Task: Invite Team Member Softage.1@softage.net to Workspace Corporate Finance. Invite Team Member Softage.2@softage.net to Workspace Corporate Finance. Invite Team Member Softage.3@softage.net to Workspace Corporate Finance. Invite Team Member Softage.4@softage.net to Workspace Corporate Finance
Action: Mouse moved to (877, 135)
Screenshot: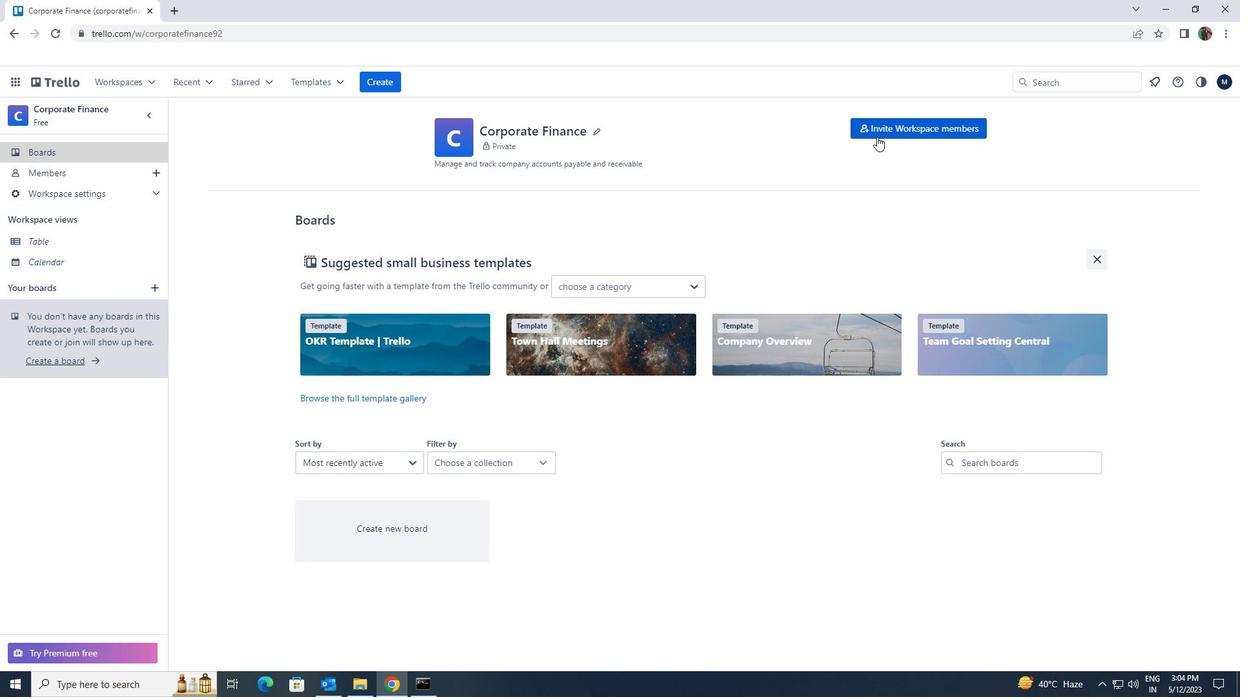 
Action: Mouse pressed left at (877, 135)
Screenshot: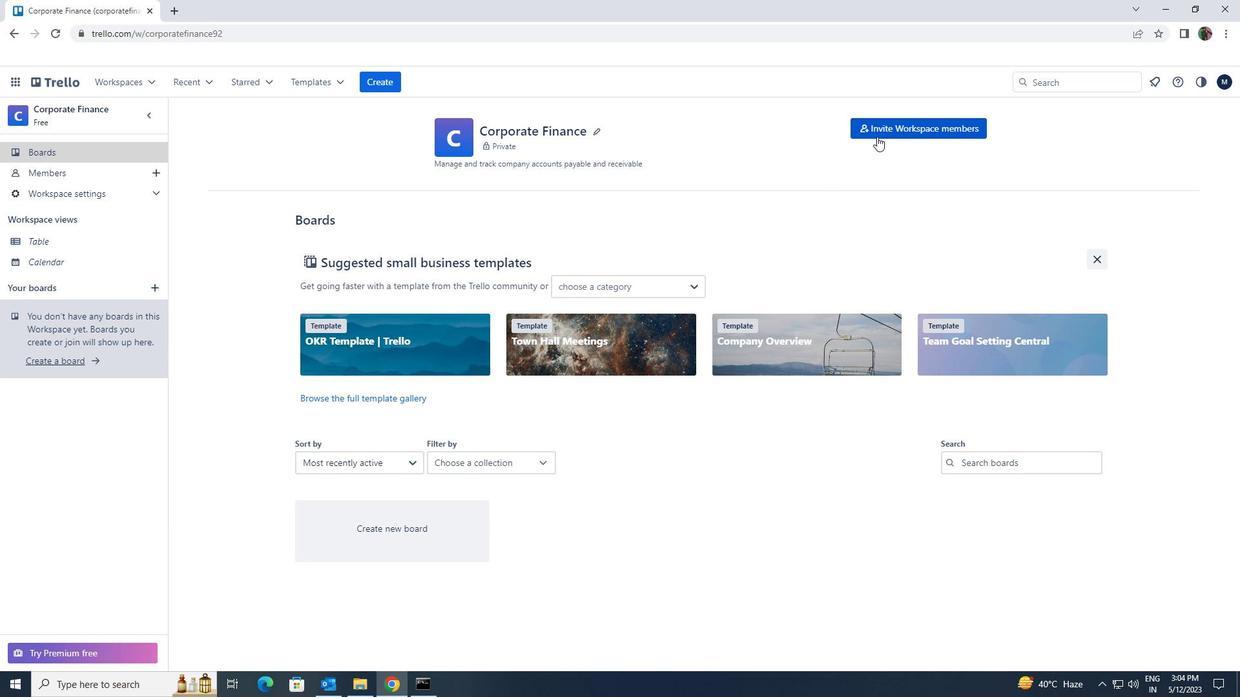 
Action: Mouse moved to (878, 133)
Screenshot: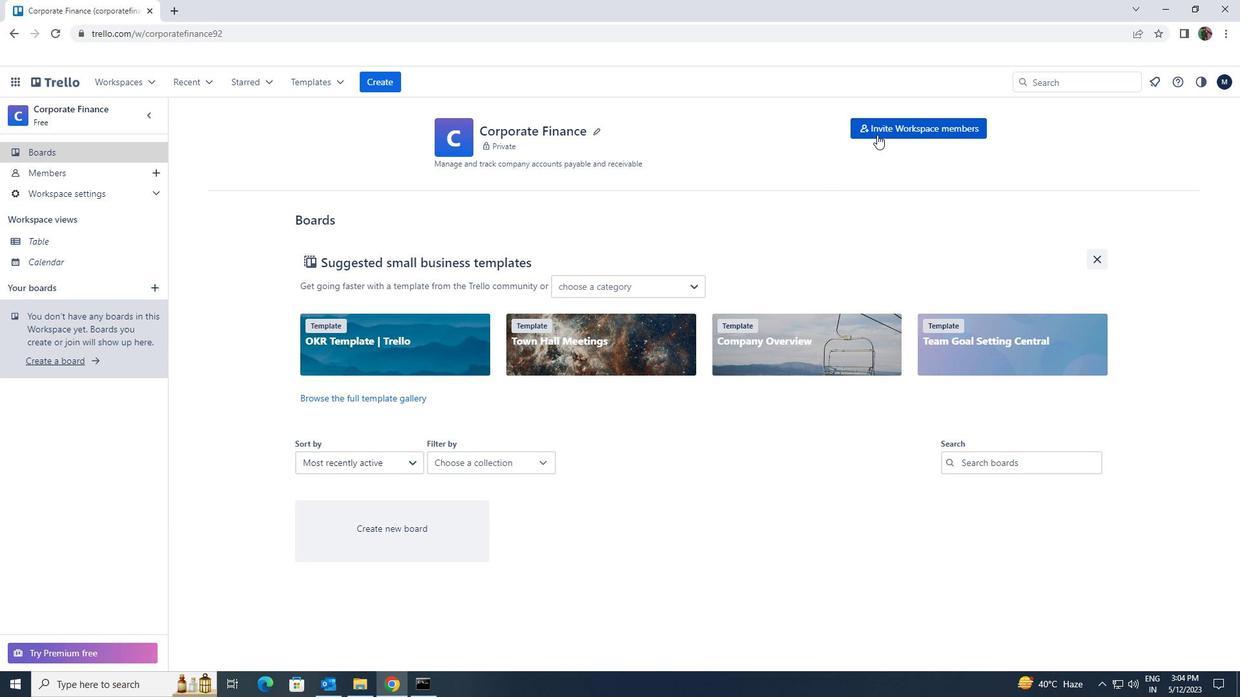 
Action: Key pressed softage.1<Key.shift>@SOFTAGE.NET
Screenshot: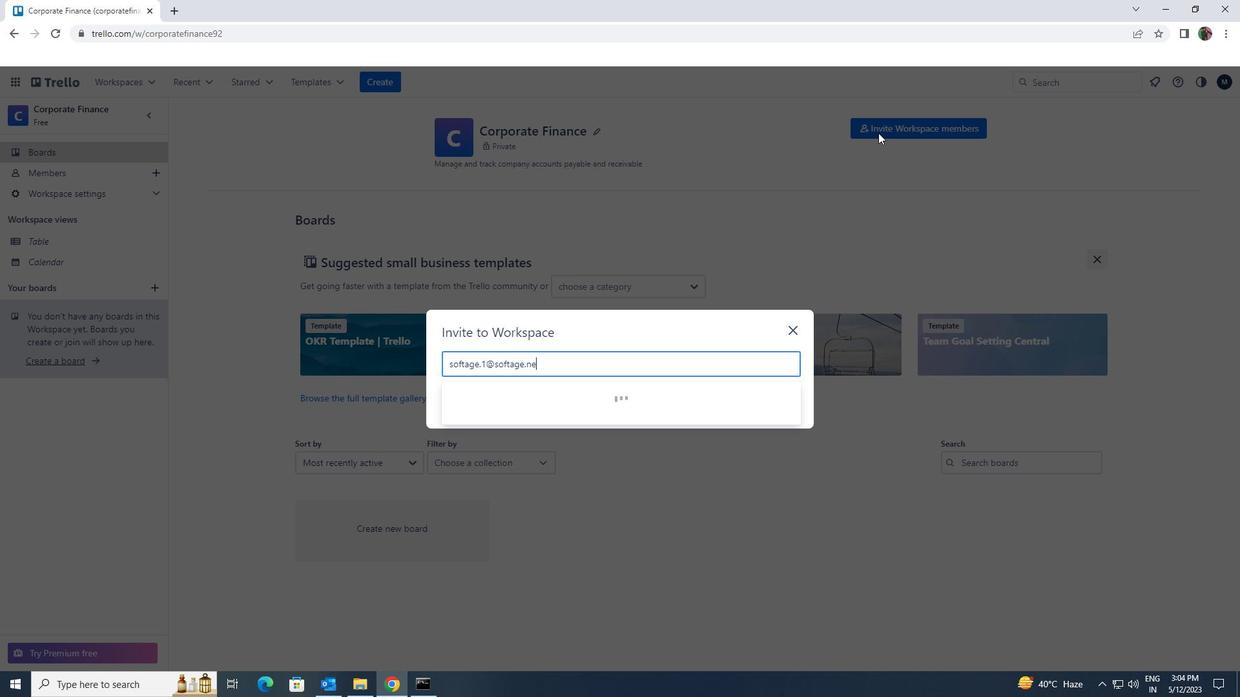 
Action: Mouse moved to (528, 410)
Screenshot: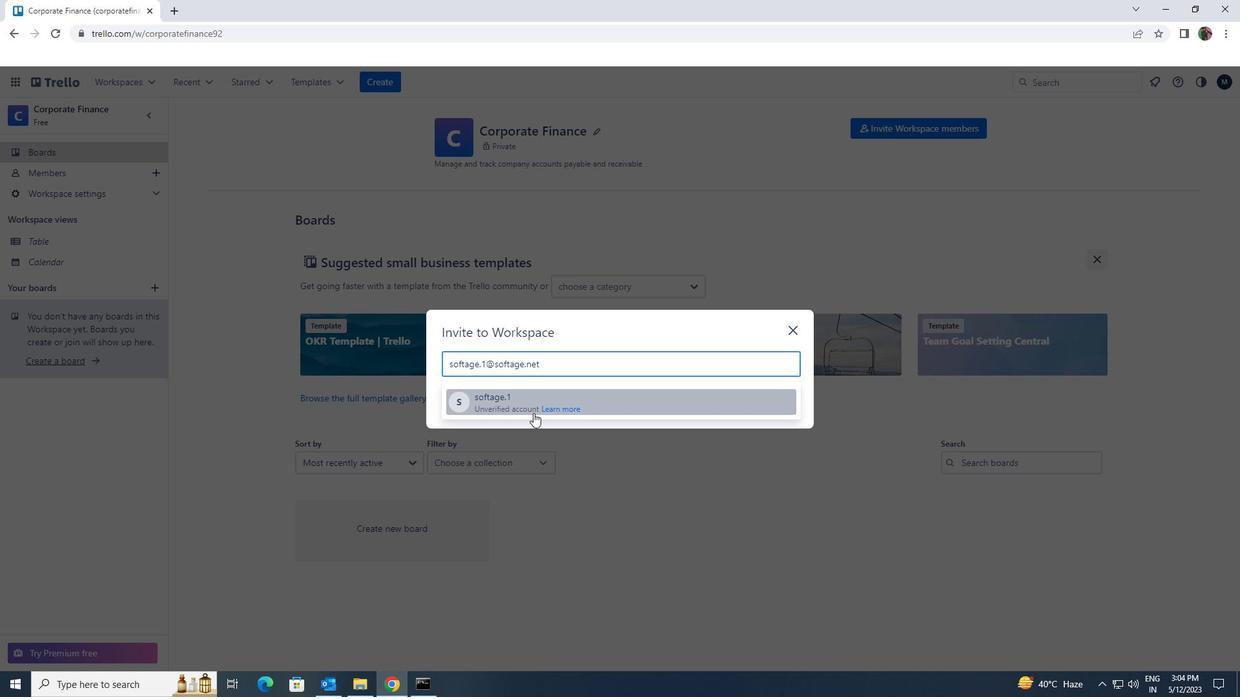 
Action: Mouse pressed left at (528, 410)
Screenshot: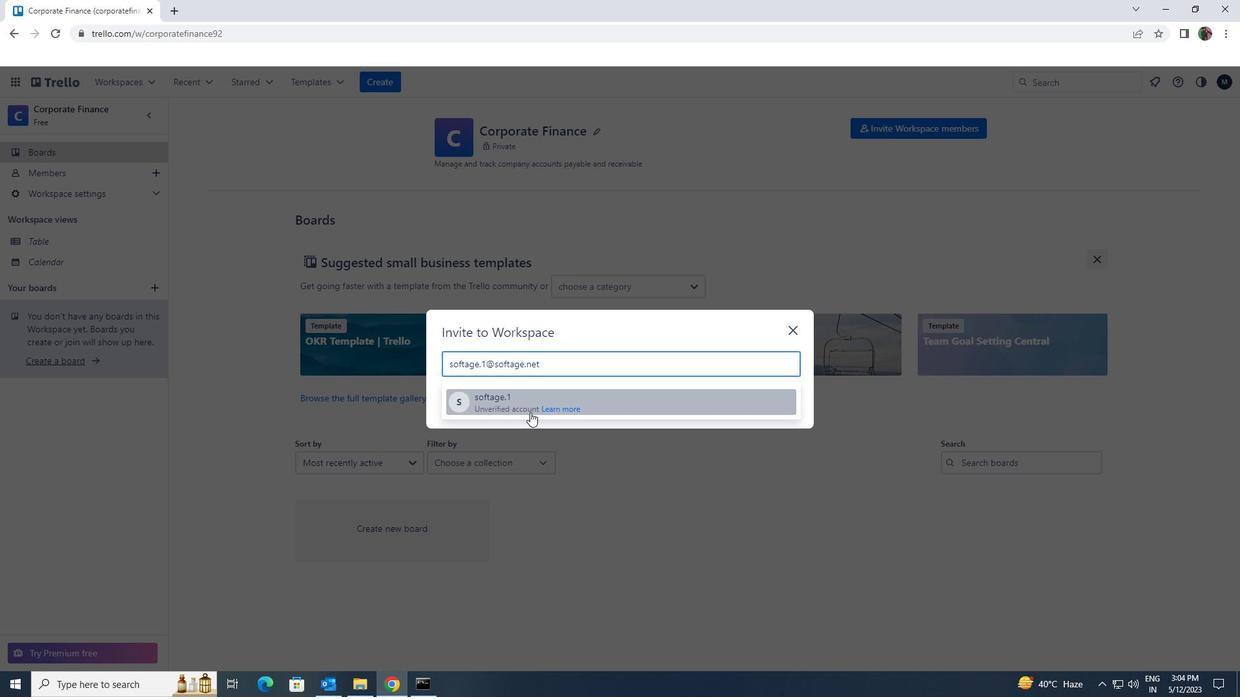 
Action: Key pressed SOFTAGE.2<Key.shift>@SOFTAGE.NET
Screenshot: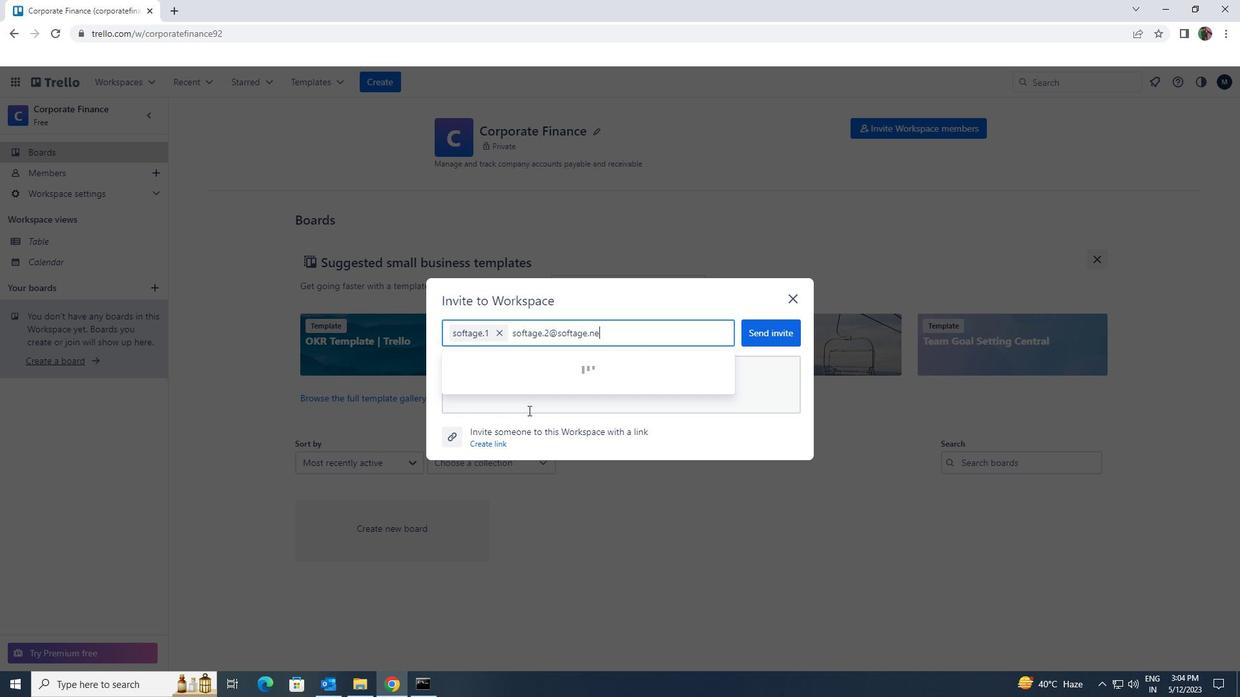 
Action: Mouse moved to (516, 381)
Screenshot: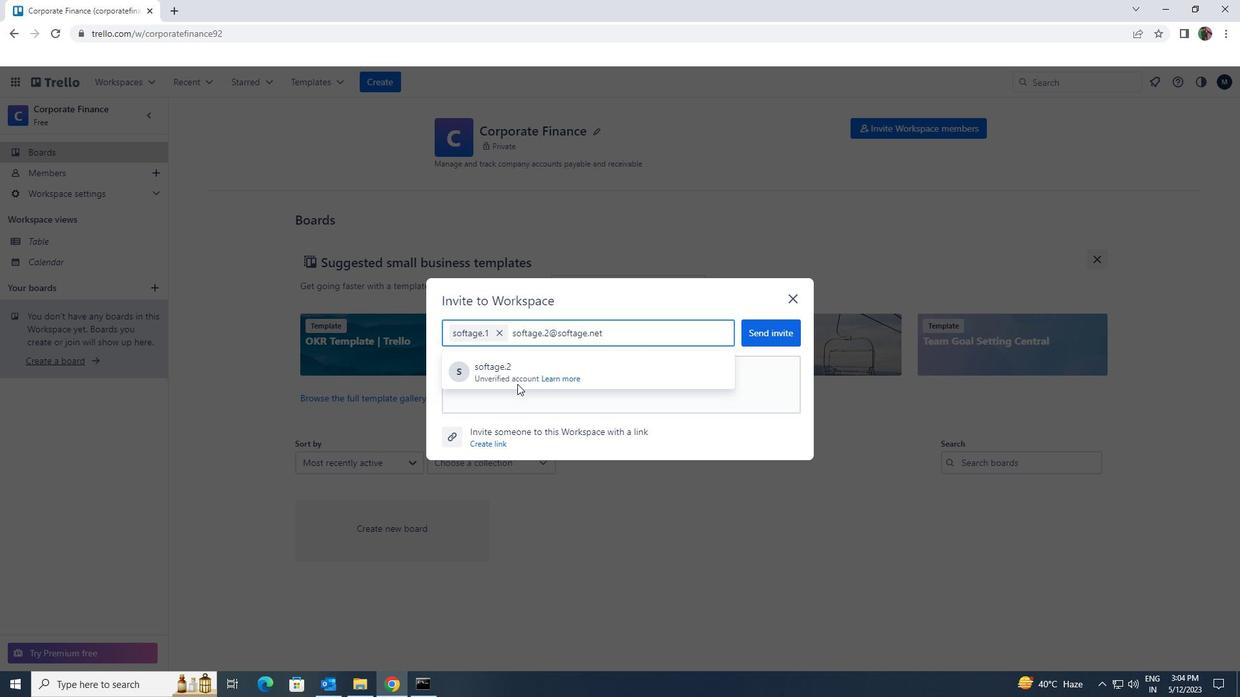 
Action: Mouse pressed left at (516, 381)
Screenshot: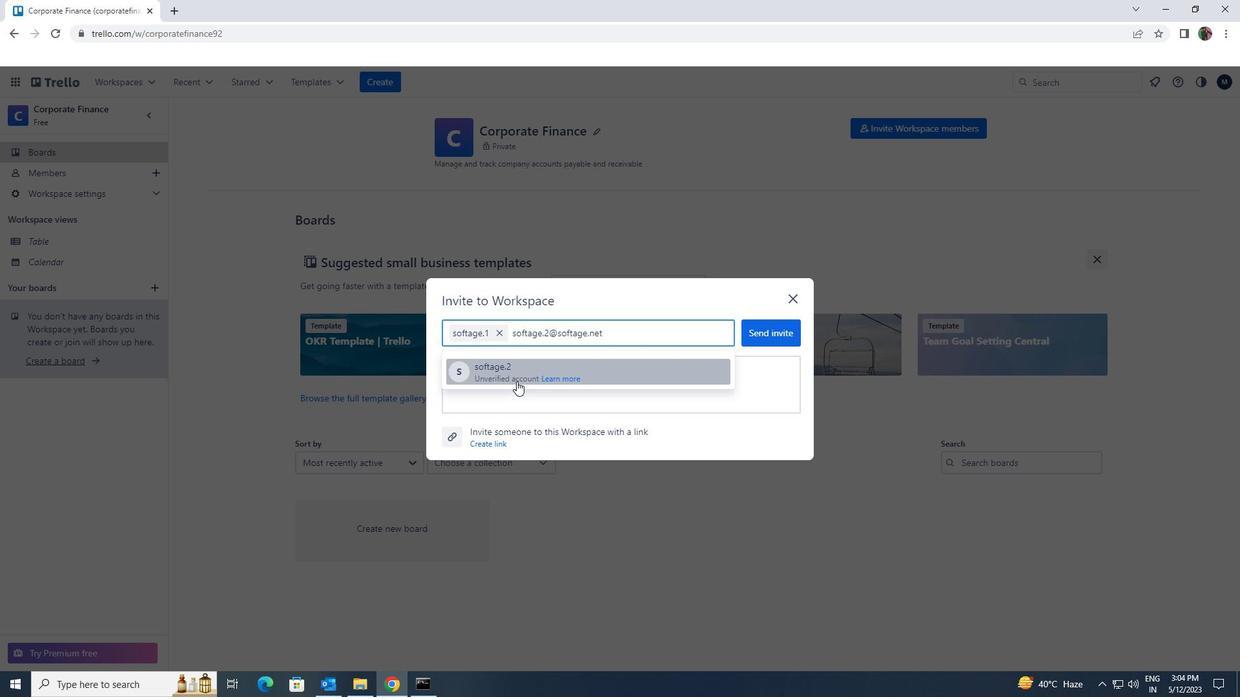
Action: Key pressed SOFTAGE.3<Key.shift>@SOFTAGE.NET
Screenshot: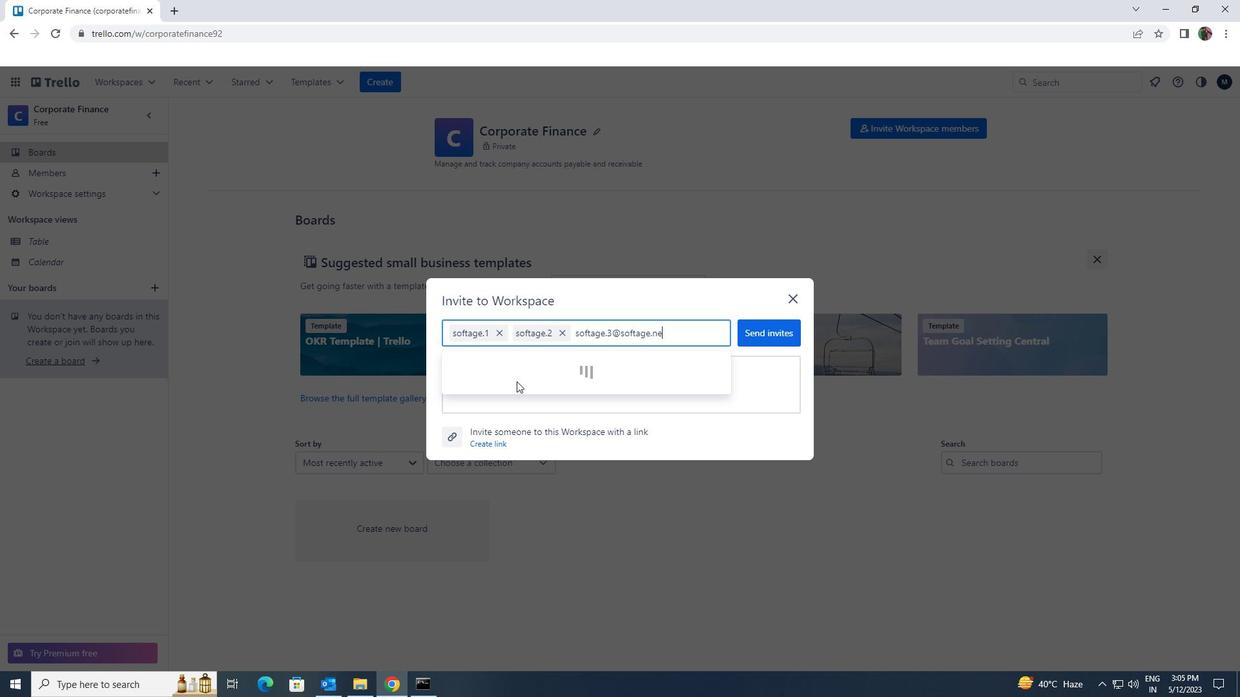 
Action: Mouse pressed left at (516, 381)
Screenshot: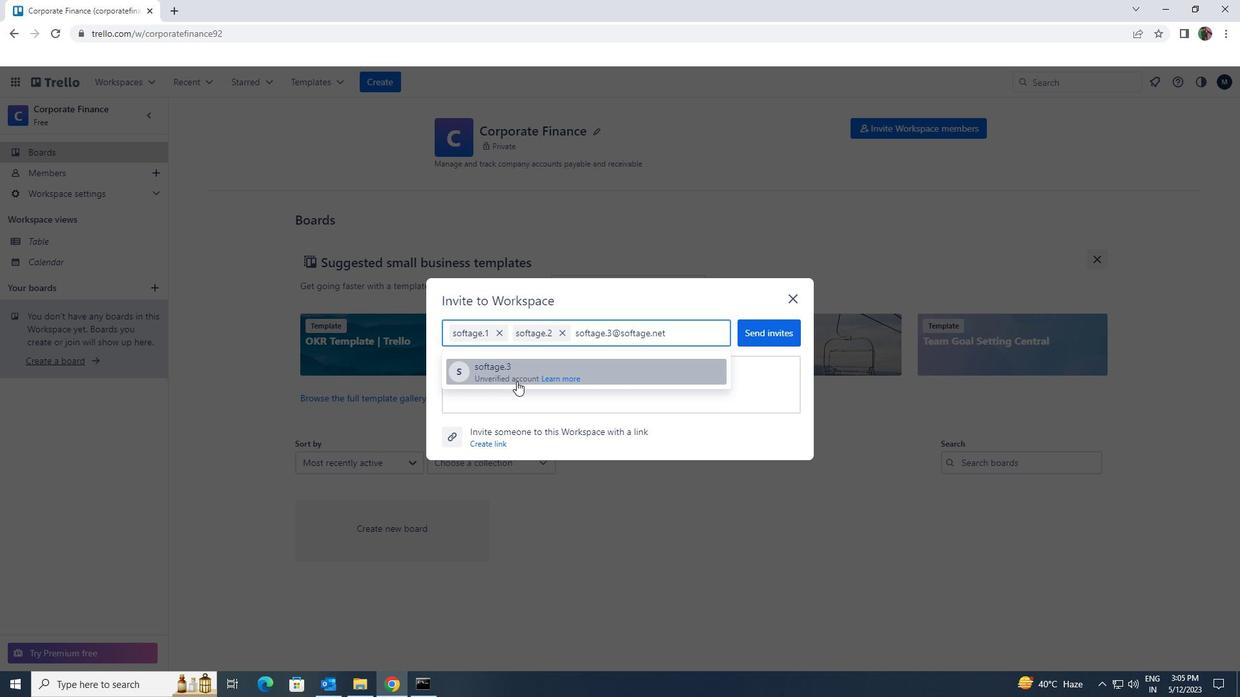 
Action: Key pressed SOFTAGE.4<Key.shift>@SOFTAG.<Key.backspace>E.NET
Screenshot: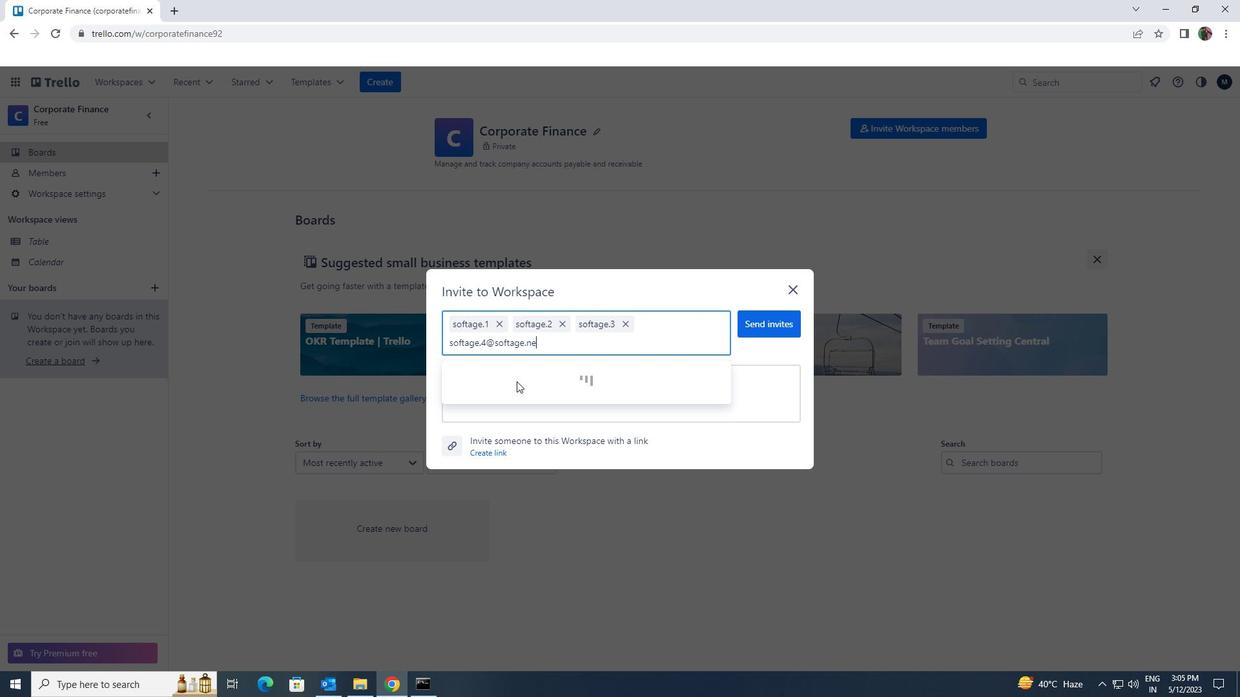 
Action: Mouse pressed left at (516, 381)
Screenshot: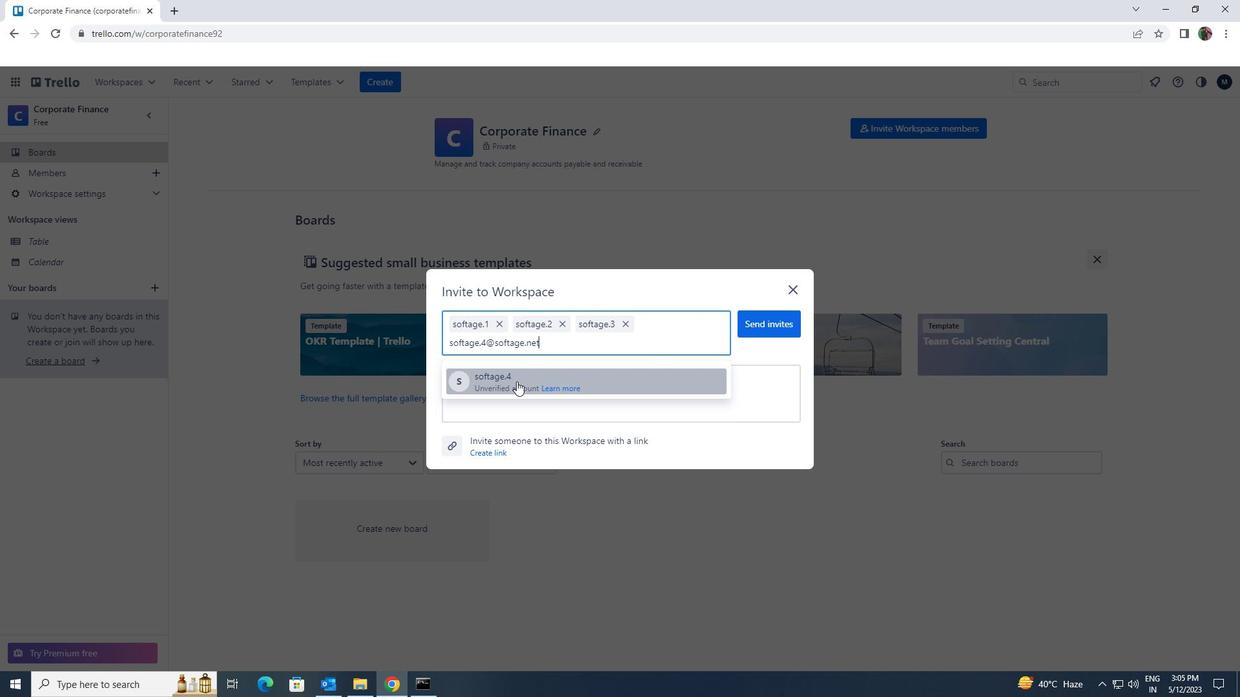 
Action: Mouse moved to (760, 326)
Screenshot: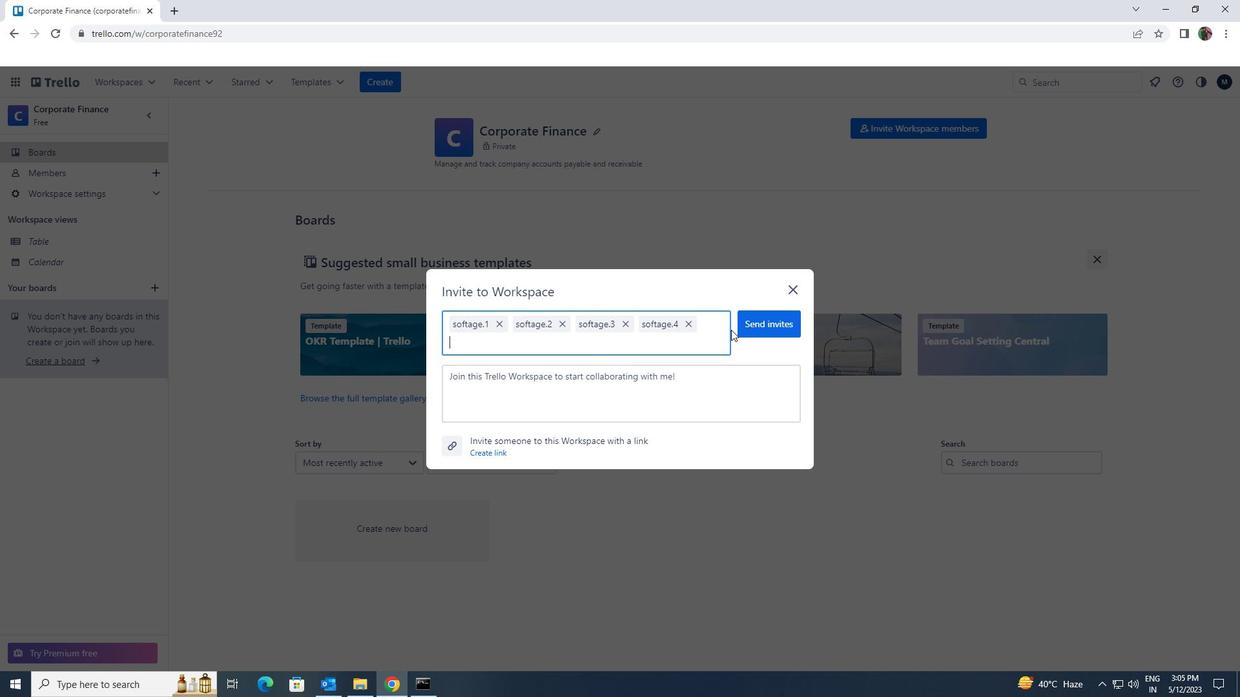 
Action: Mouse pressed left at (760, 326)
Screenshot: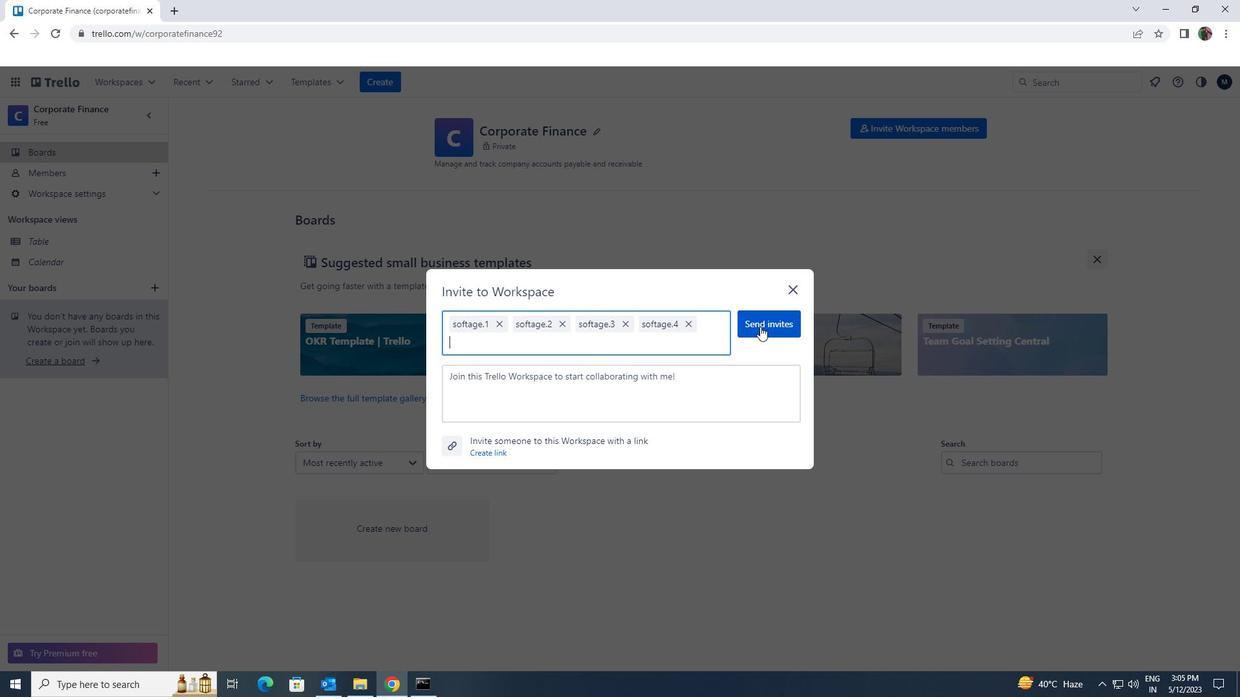 
